Task: Filter the search "javascript" by users.
Action: Mouse moved to (740, 74)
Screenshot: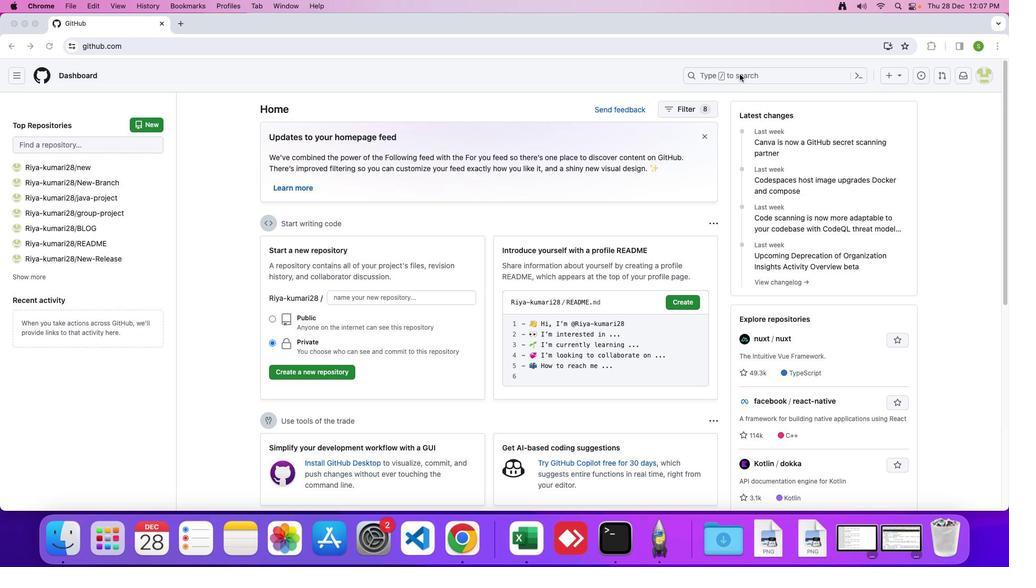 
Action: Mouse pressed left at (740, 74)
Screenshot: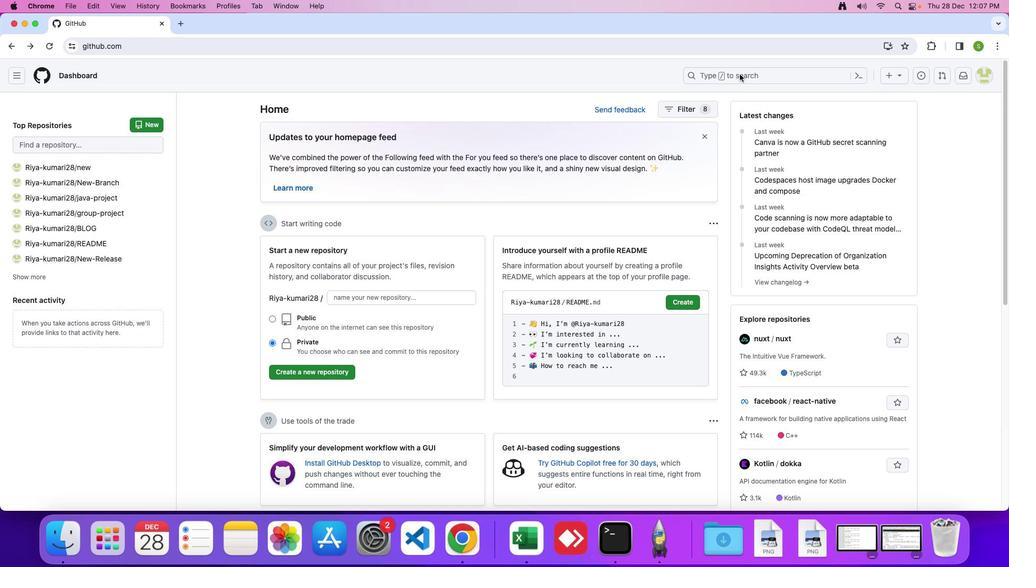 
Action: Mouse moved to (747, 73)
Screenshot: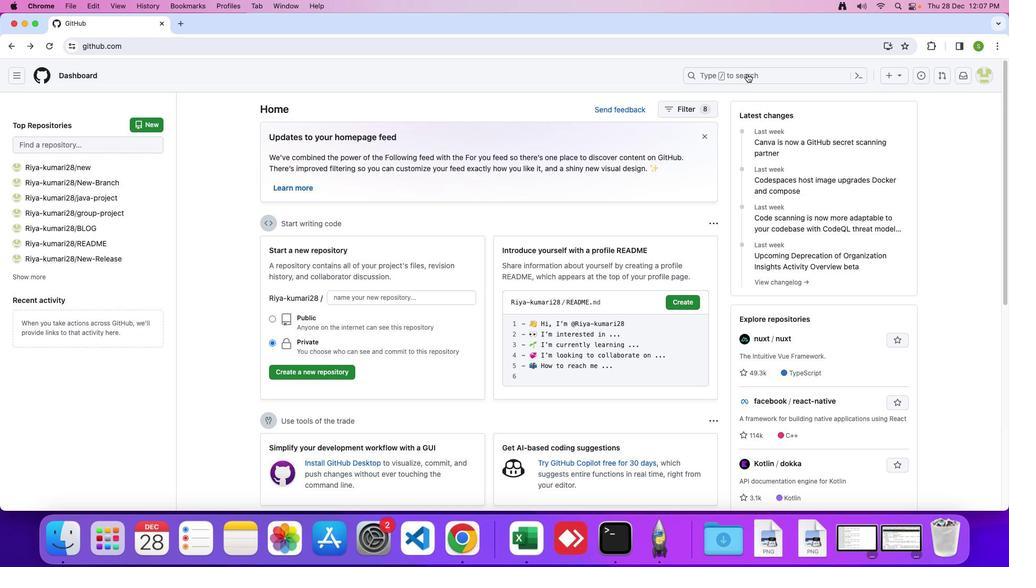 
Action: Mouse pressed left at (747, 73)
Screenshot: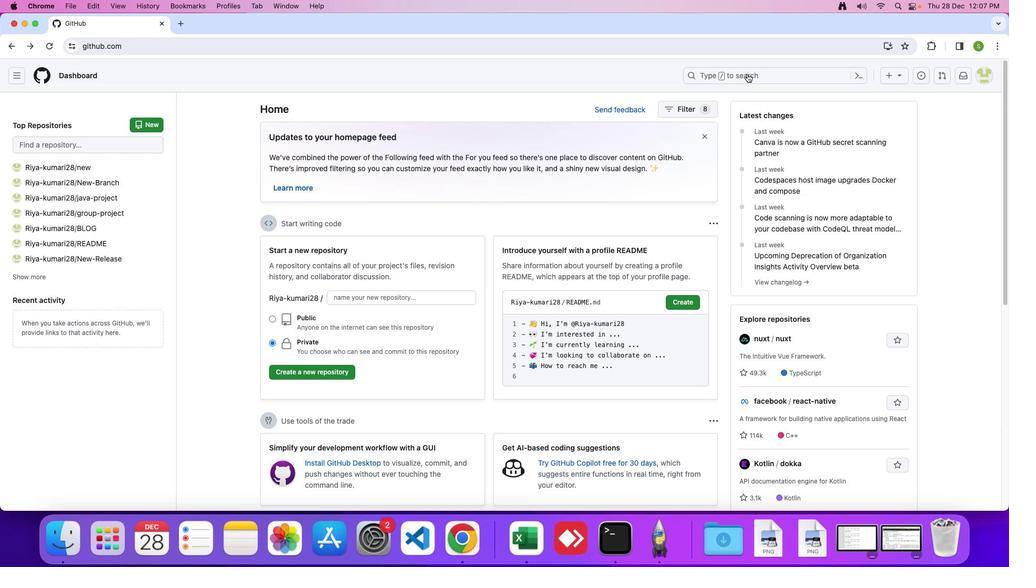 
Action: Mouse moved to (618, 74)
Screenshot: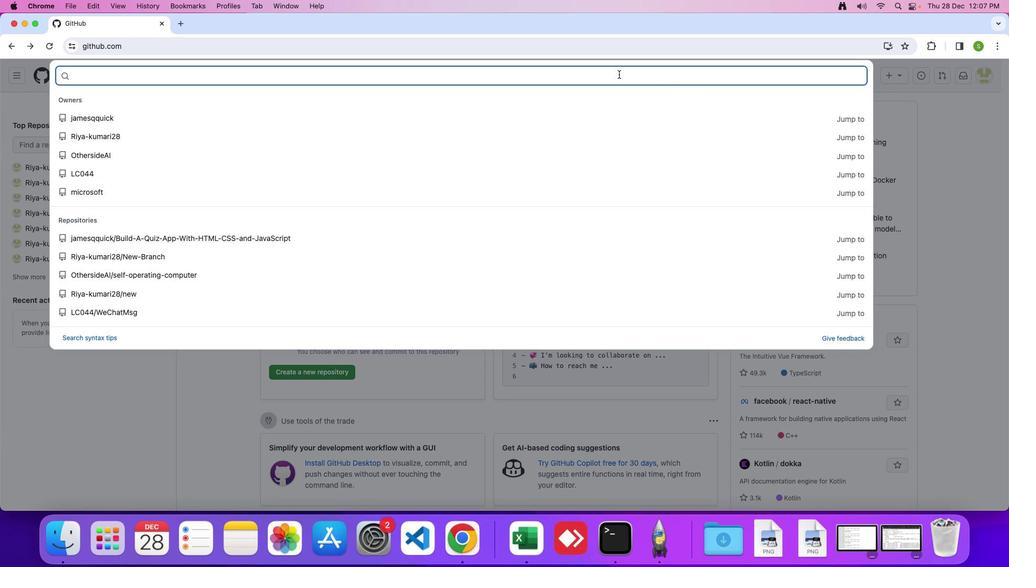 
Action: Key pressed 'J'Key.caps_lock'a''v''a''s''c''r''i''p''t'Key.enter
Screenshot: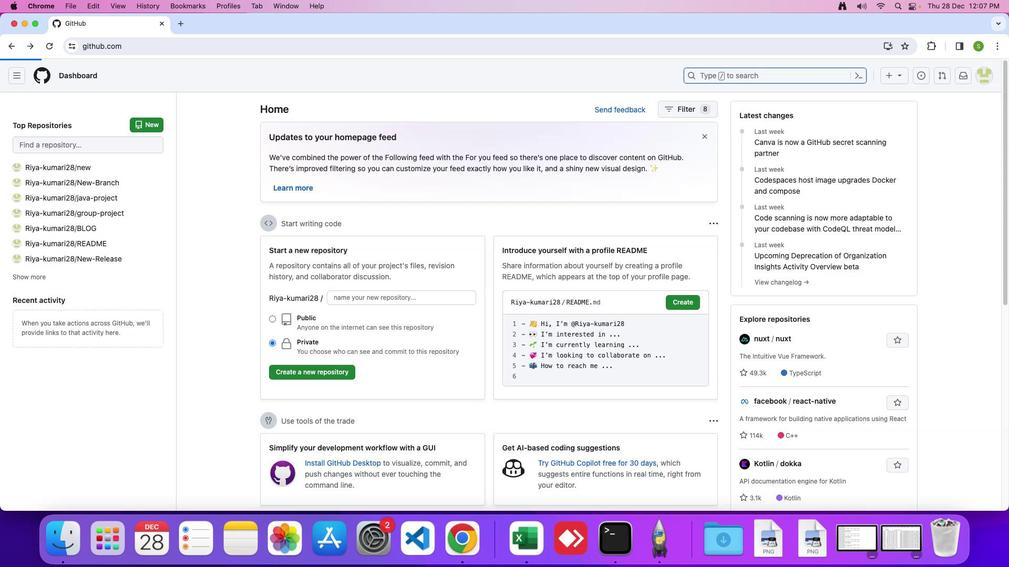 
Action: Mouse moved to (45, 217)
Screenshot: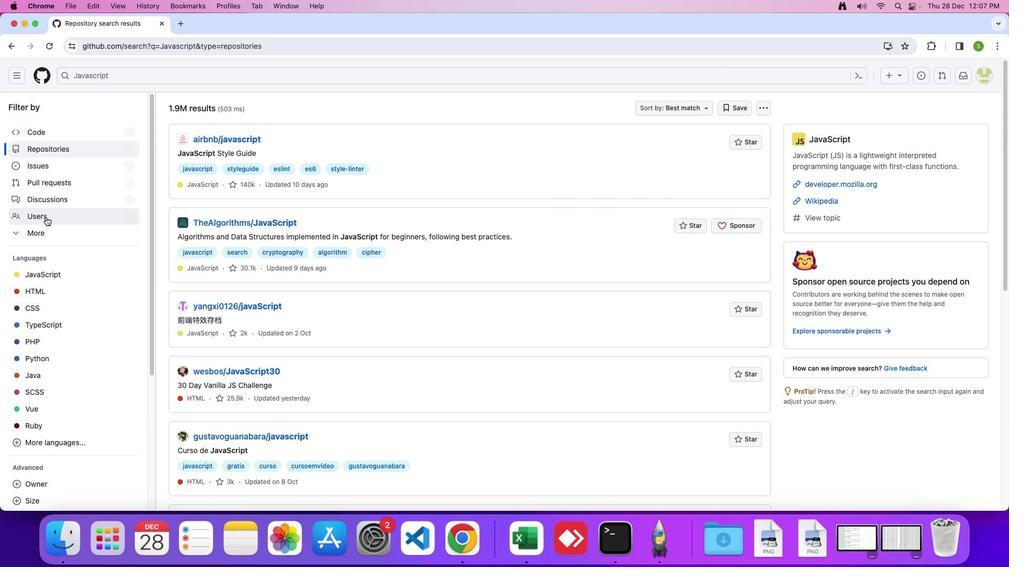 
Action: Mouse pressed left at (45, 217)
Screenshot: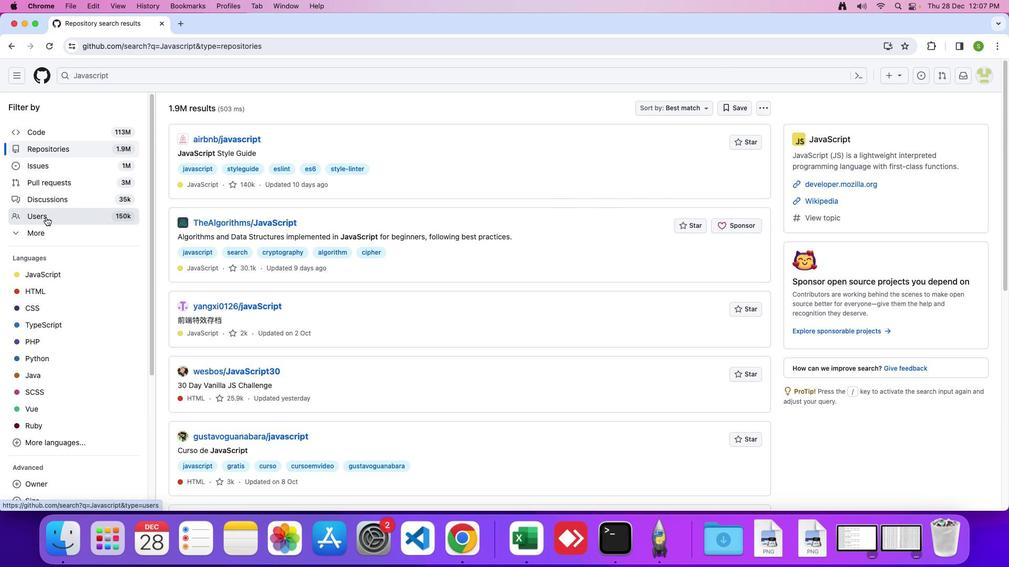 
Action: Mouse moved to (400, 270)
Screenshot: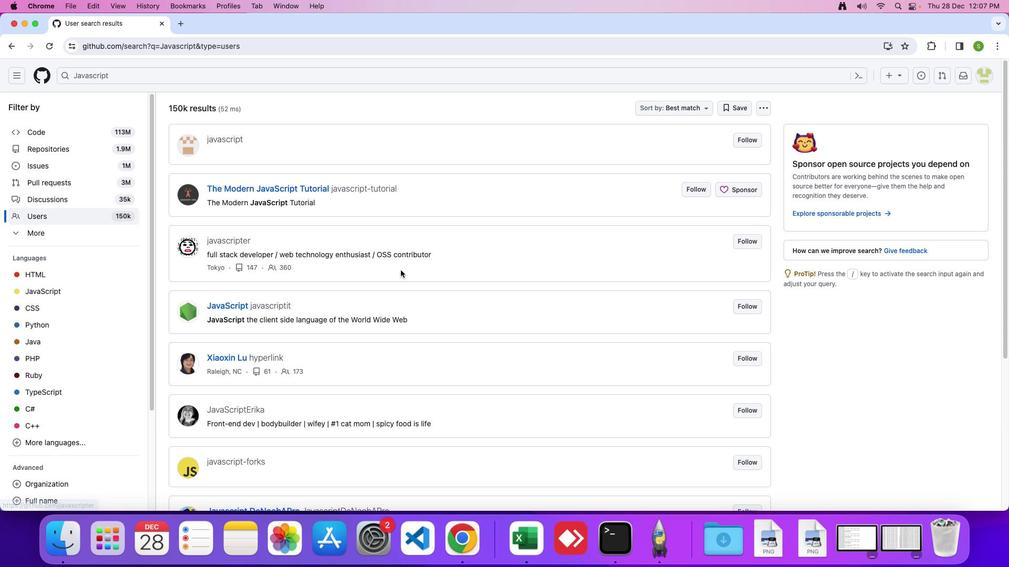 
